 Task: Add Attachment from computer to Card Card0000000073 in Board Board0000000019 in Workspace WS0000000007 in Trello. Add Cover Green to Card Card0000000073 in Board Board0000000019 in Workspace WS0000000007 in Trello. Add "Move Card To …" Button titled Button0000000073 to "top" of the list "To Do" to Card Card0000000073 in Board Board0000000019 in Workspace WS0000000007 in Trello. Add Description DS0000000073 to Card Card0000000074 in Board Board0000000019 in Workspace WS0000000007 in Trello. Add Comment CM0000000073 to Card Card0000000074 in Board Board0000000019 in Workspace WS0000000007 in Trello
Action: Mouse moved to (328, 162)
Screenshot: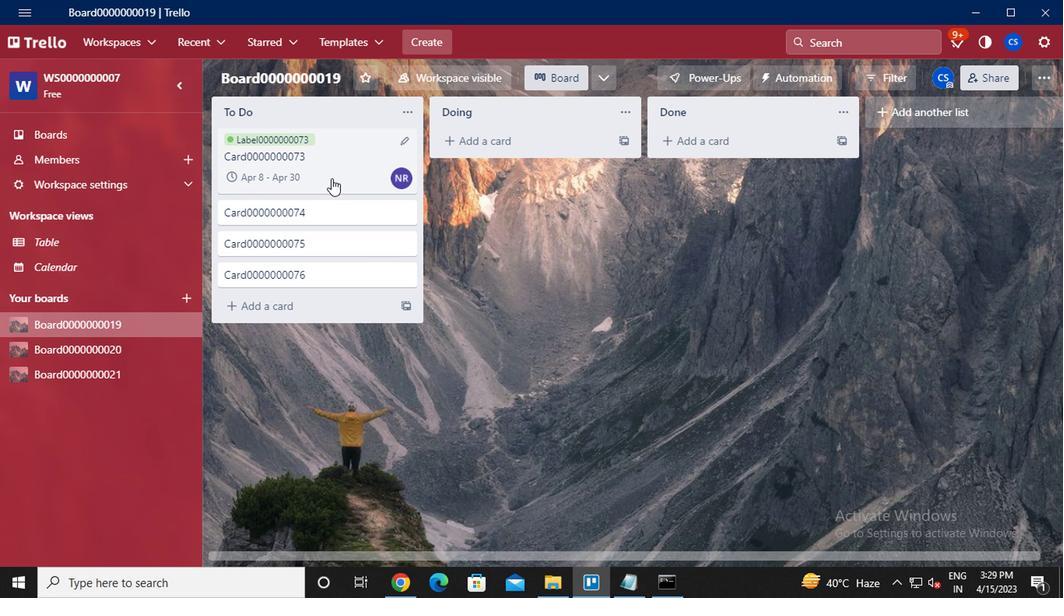 
Action: Mouse pressed left at (328, 162)
Screenshot: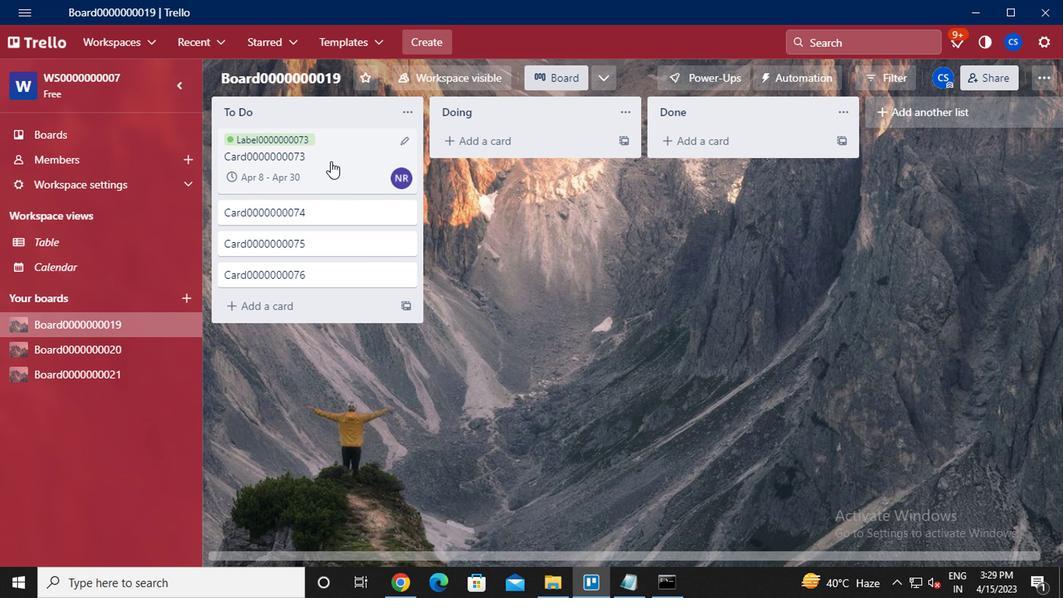 
Action: Mouse moved to (757, 270)
Screenshot: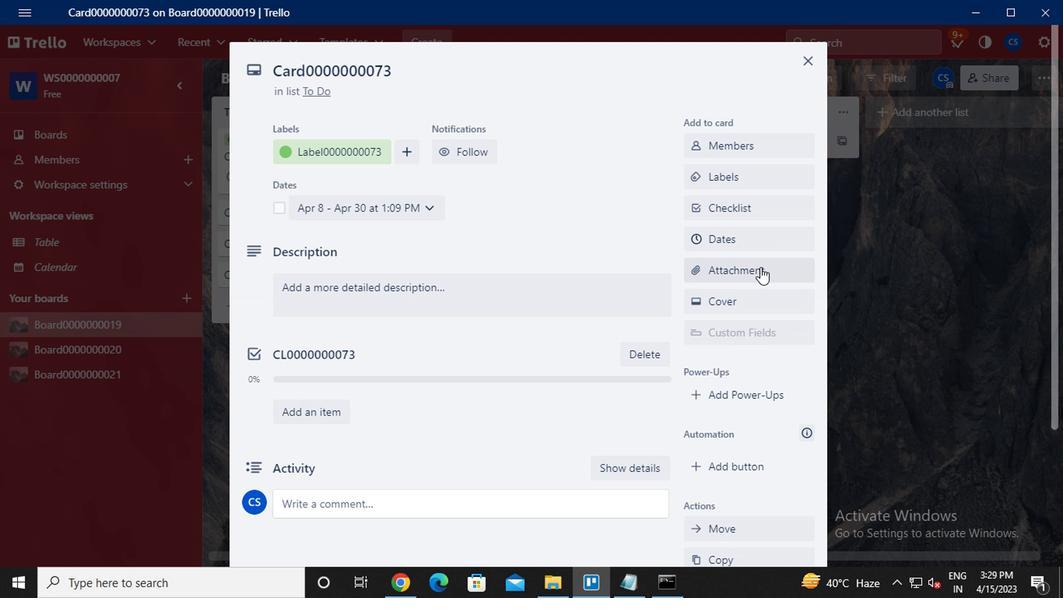 
Action: Mouse pressed left at (757, 270)
Screenshot: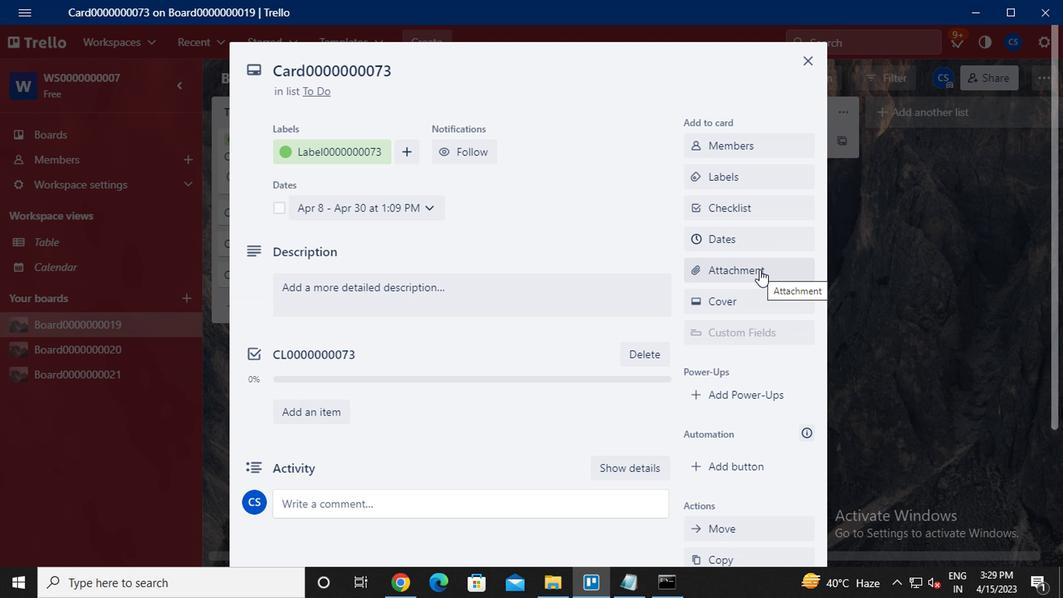 
Action: Mouse moved to (739, 139)
Screenshot: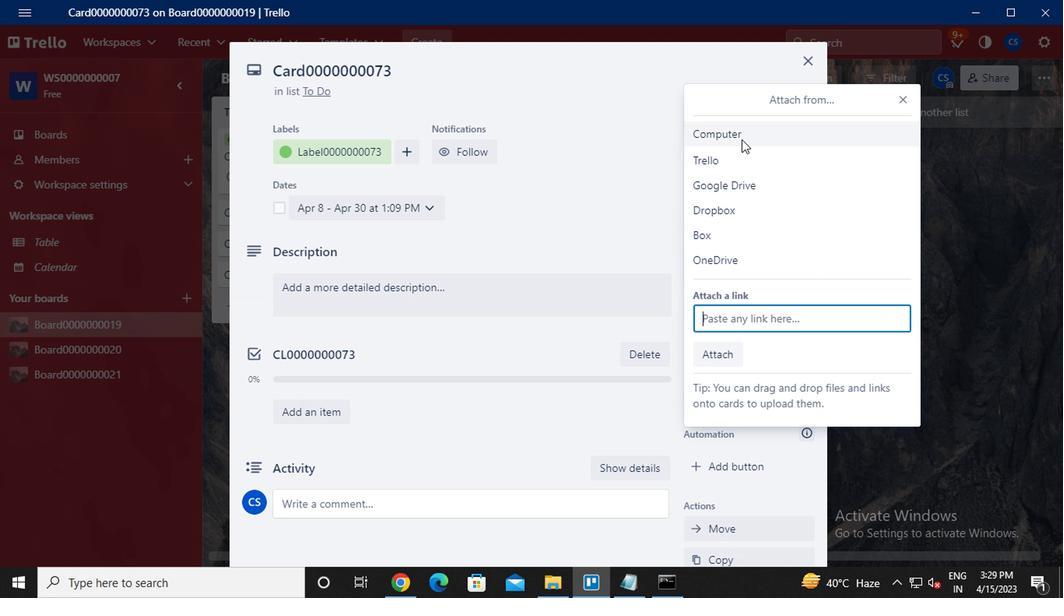 
Action: Mouse pressed left at (739, 139)
Screenshot: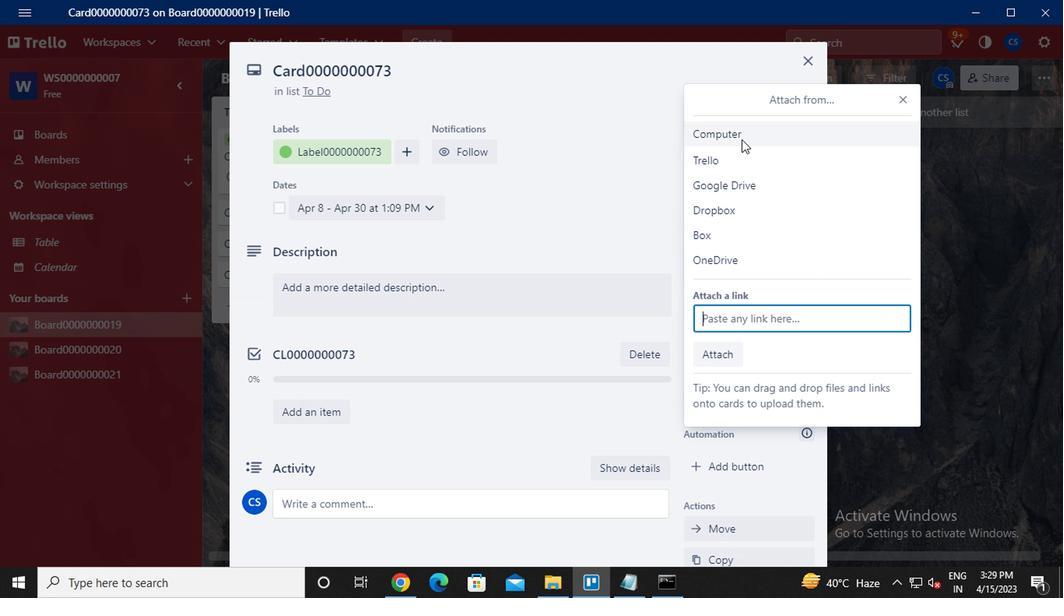 
Action: Mouse moved to (249, 171)
Screenshot: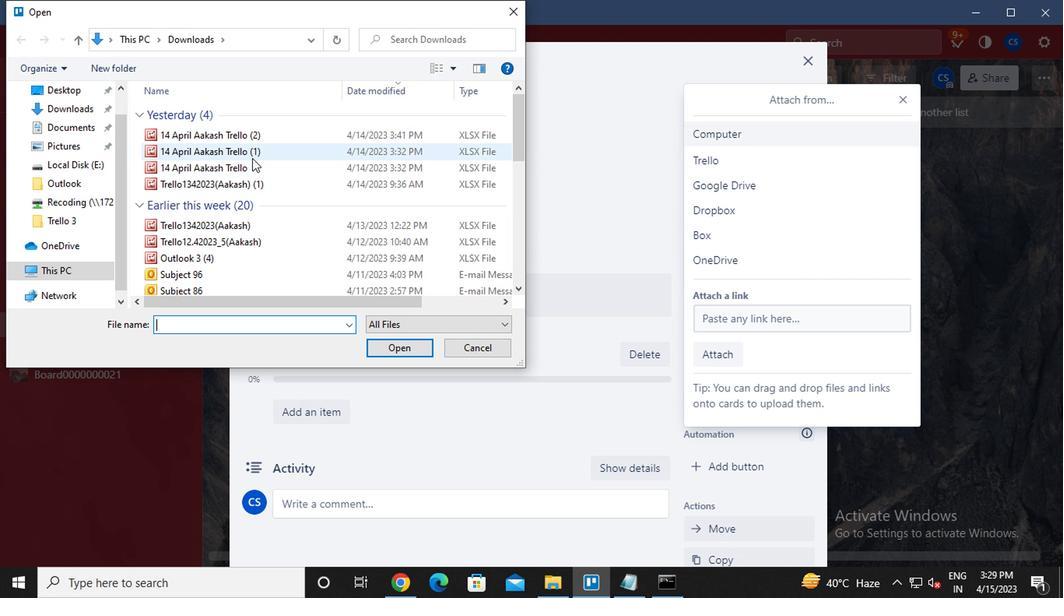 
Action: Mouse pressed left at (249, 171)
Screenshot: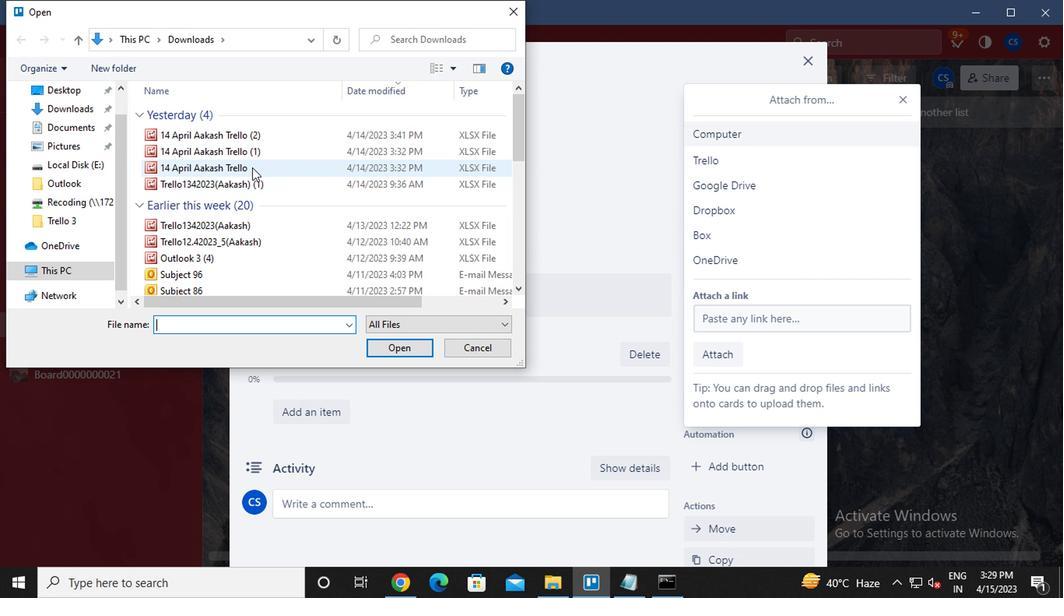 
Action: Mouse pressed left at (249, 171)
Screenshot: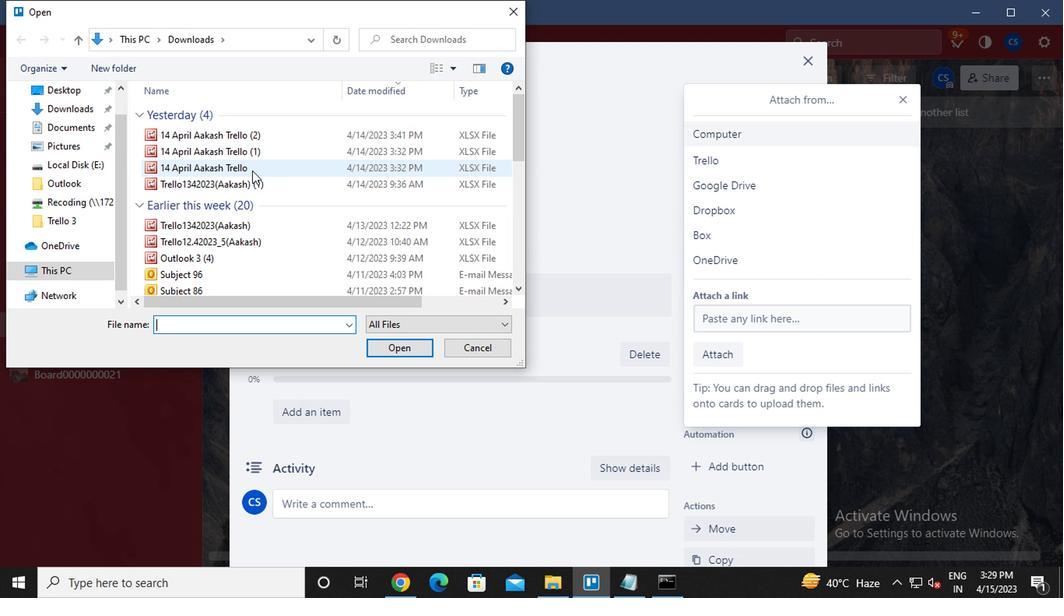 
Action: Mouse moved to (738, 299)
Screenshot: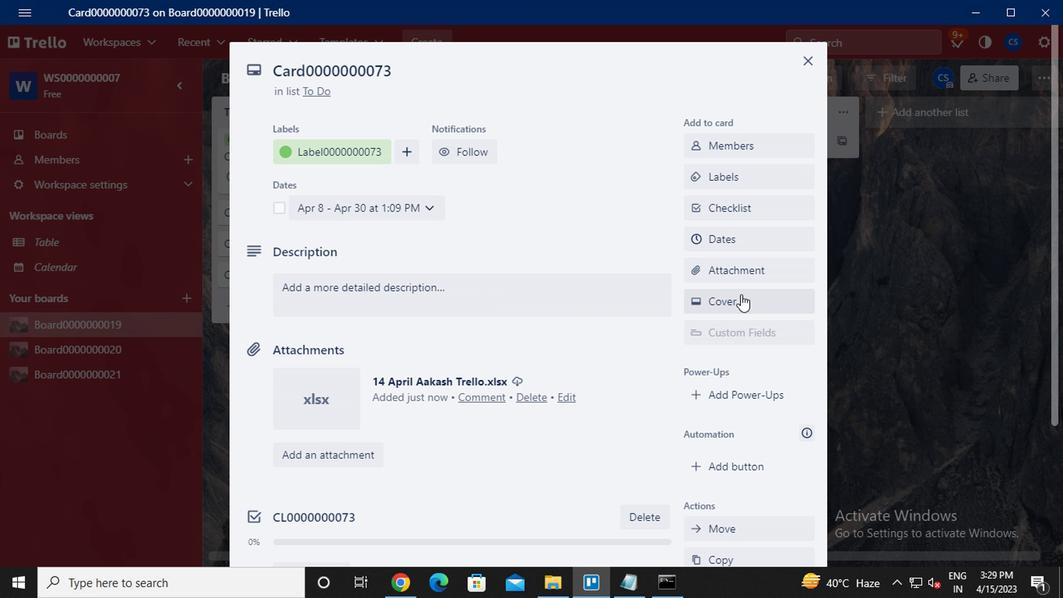 
Action: Mouse pressed left at (738, 299)
Screenshot: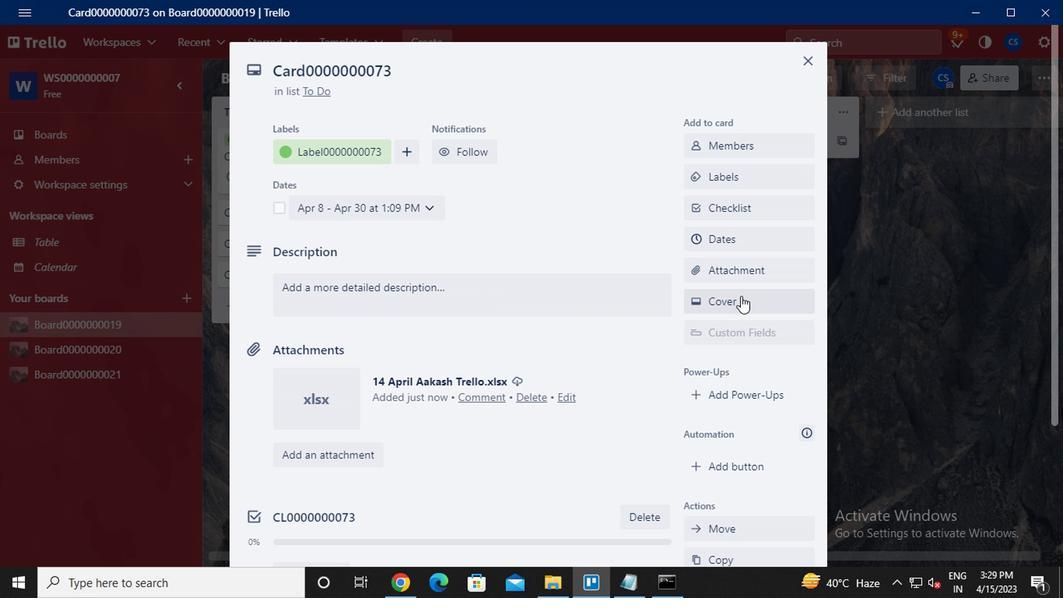 
Action: Mouse moved to (699, 251)
Screenshot: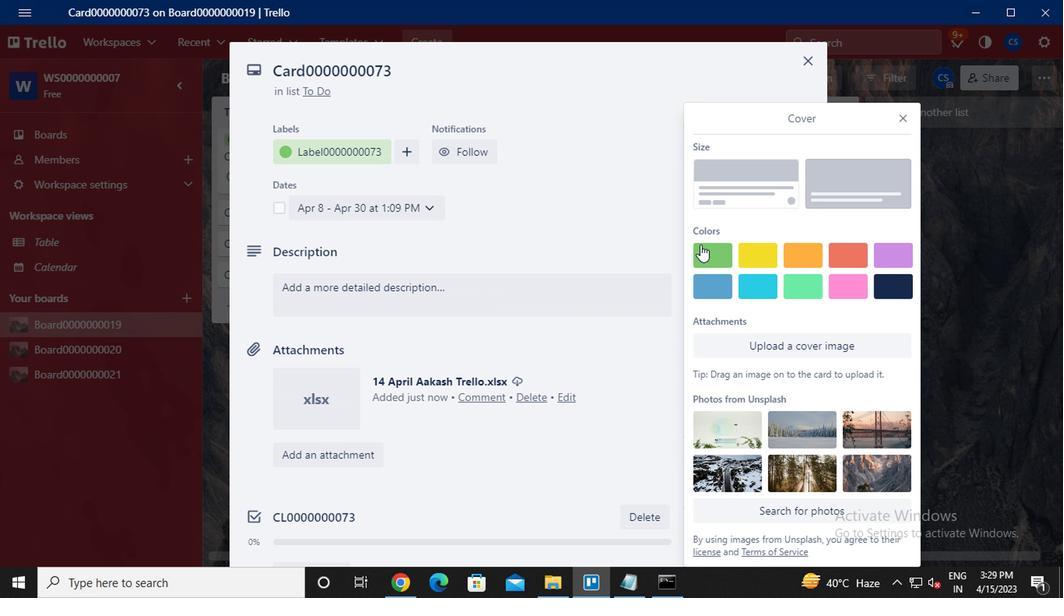 
Action: Mouse pressed left at (699, 251)
Screenshot: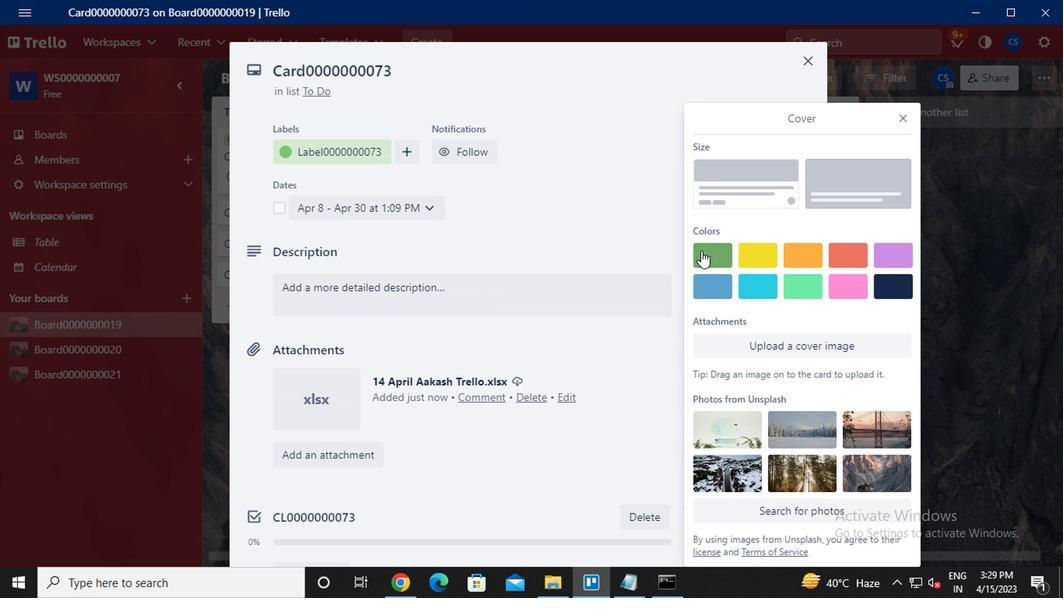
Action: Mouse moved to (899, 90)
Screenshot: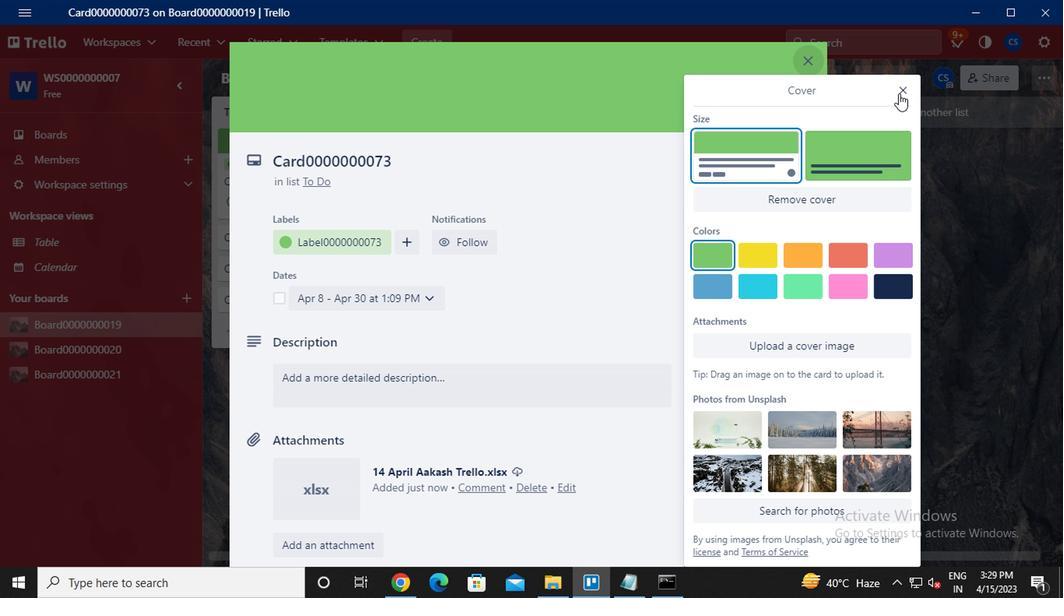 
Action: Mouse pressed left at (899, 90)
Screenshot: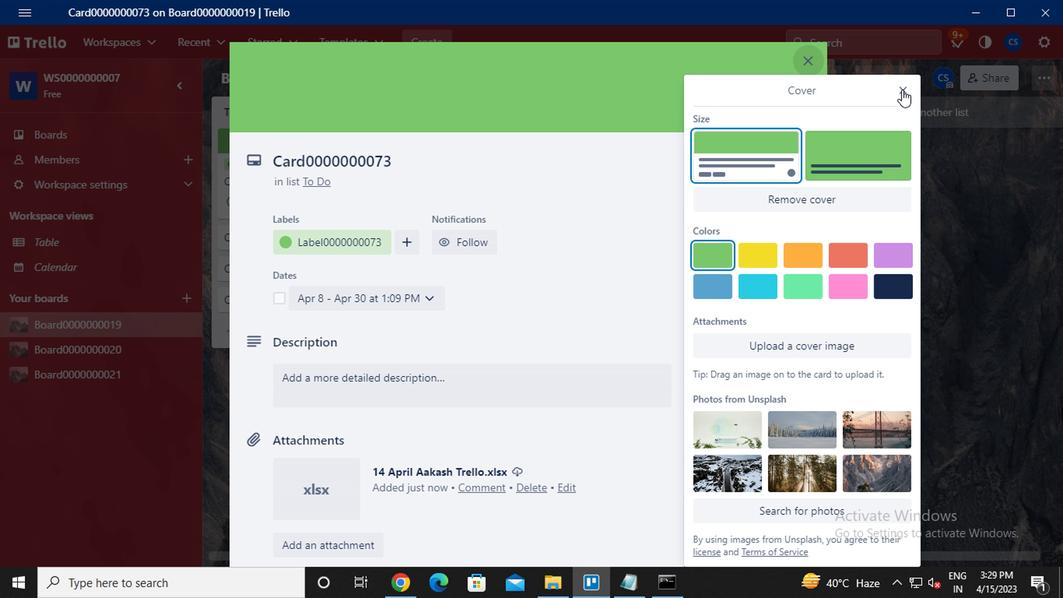 
Action: Mouse moved to (763, 194)
Screenshot: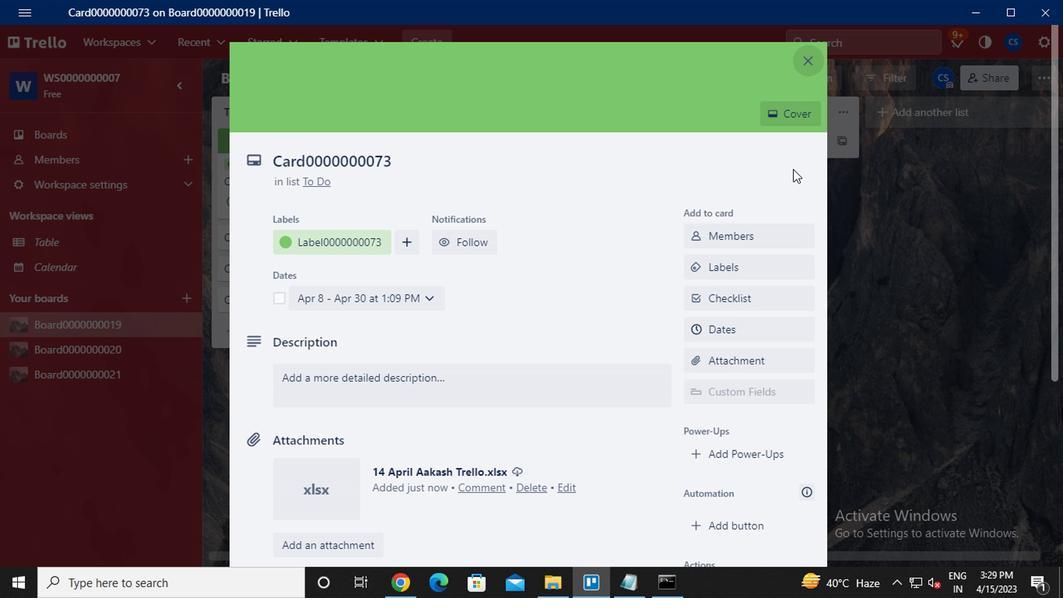 
Action: Mouse scrolled (763, 193) with delta (0, -1)
Screenshot: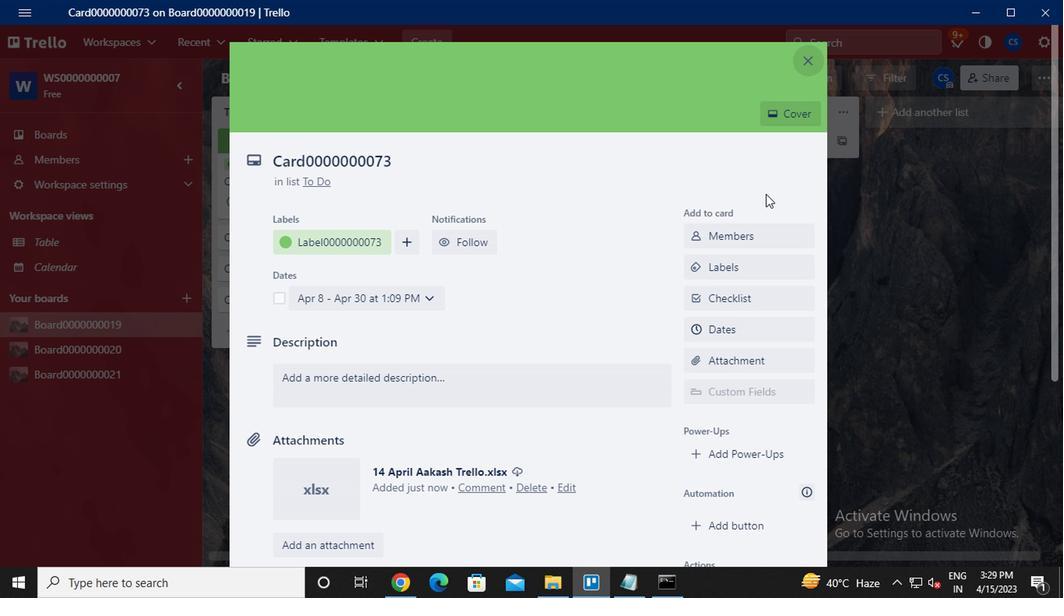 
Action: Mouse scrolled (763, 193) with delta (0, -1)
Screenshot: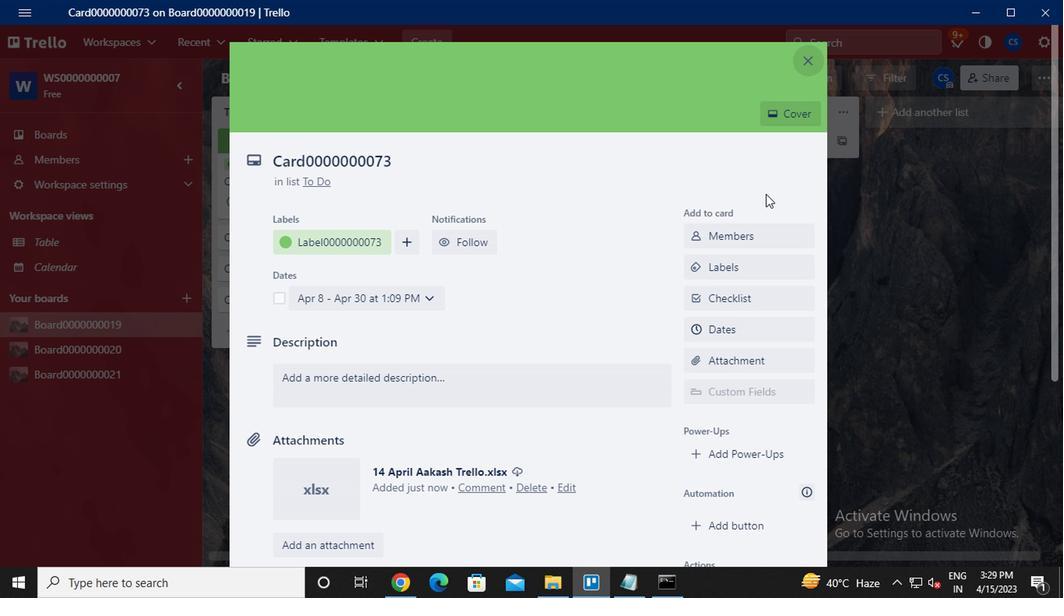 
Action: Mouse scrolled (763, 193) with delta (0, -1)
Screenshot: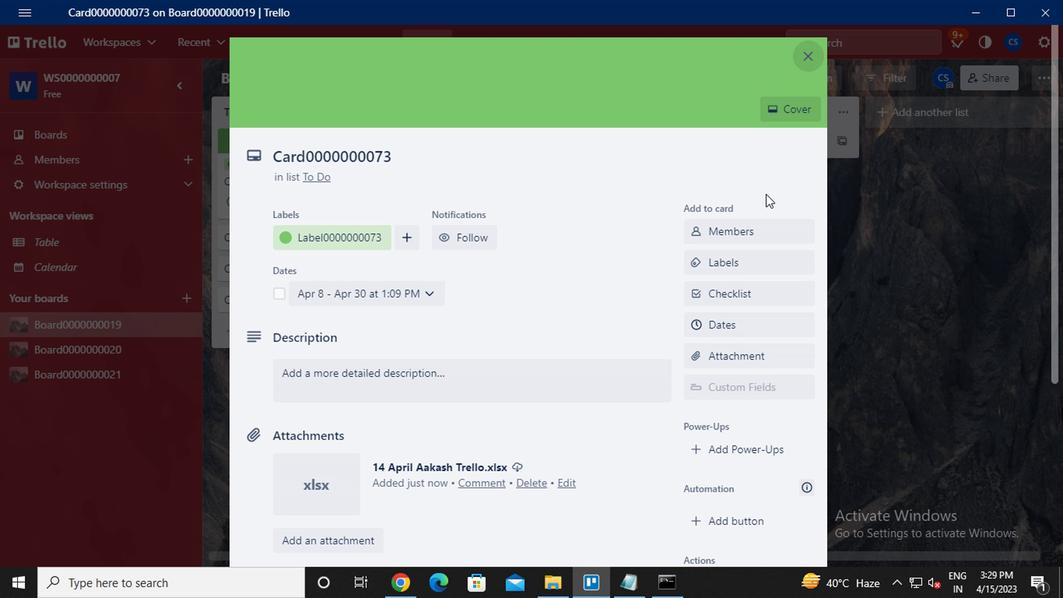 
Action: Mouse scrolled (763, 193) with delta (0, -1)
Screenshot: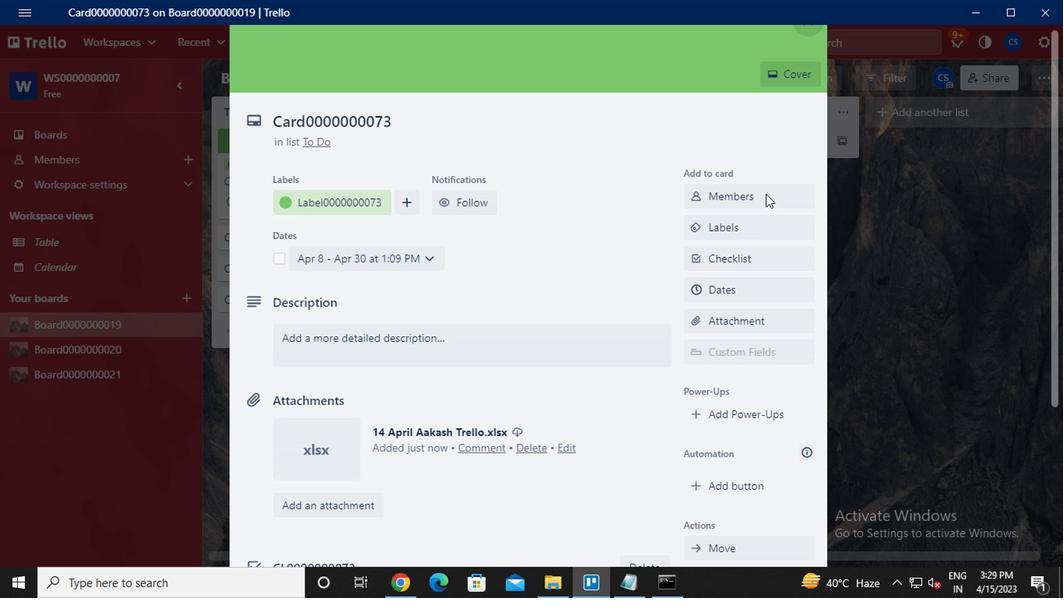 
Action: Mouse moved to (716, 239)
Screenshot: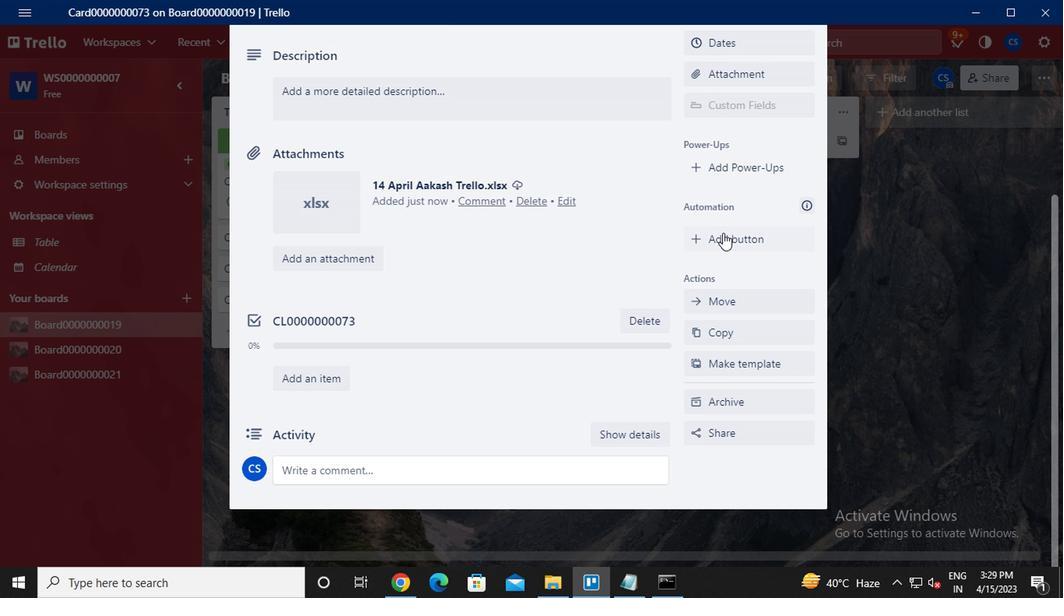 
Action: Mouse pressed left at (716, 239)
Screenshot: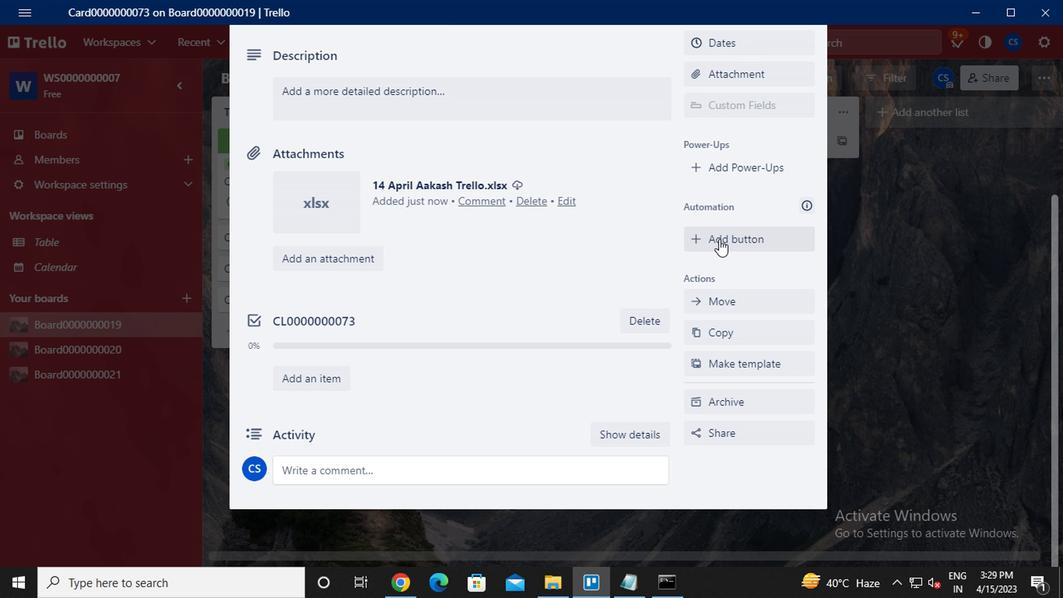 
Action: Mouse moved to (757, 149)
Screenshot: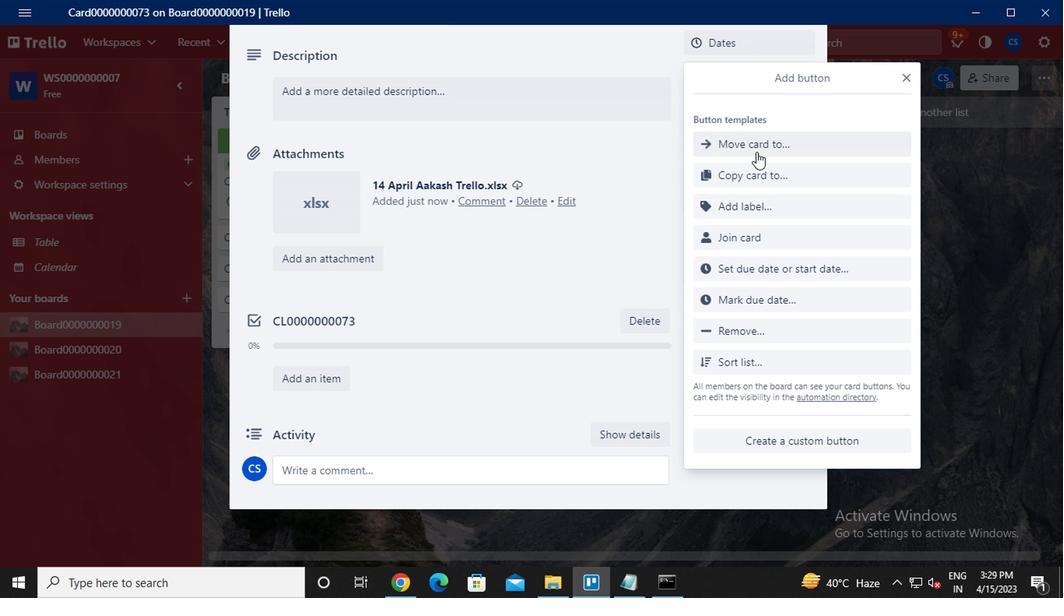 
Action: Mouse pressed left at (757, 149)
Screenshot: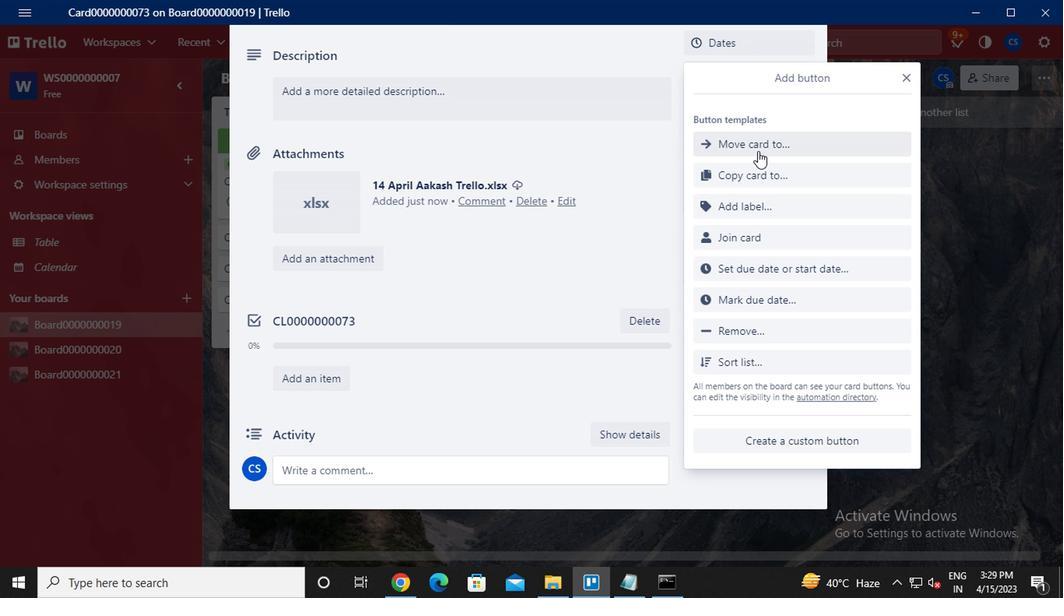 
Action: Mouse moved to (758, 156)
Screenshot: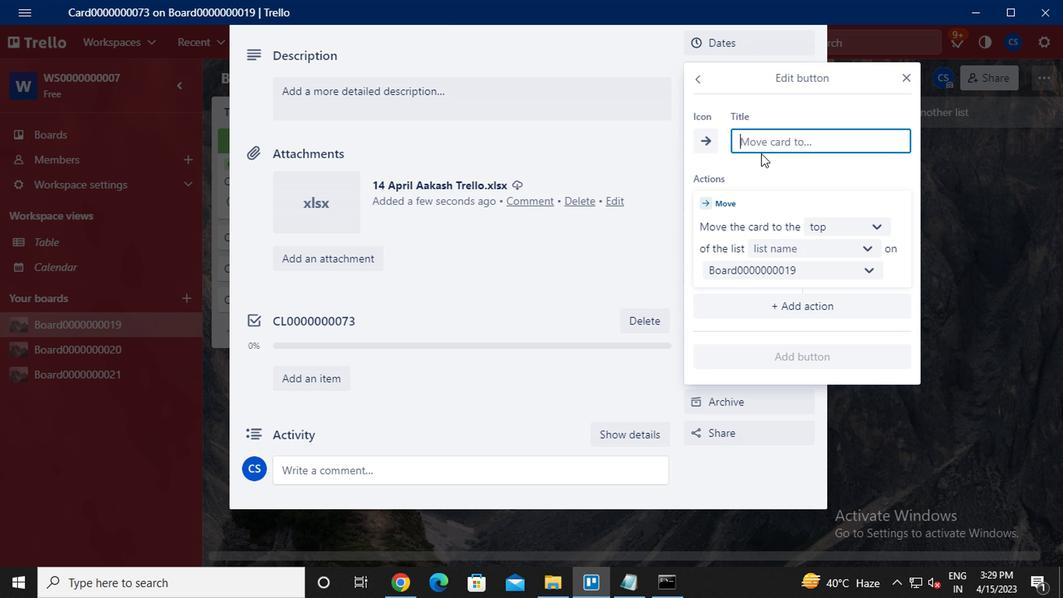 
Action: Key pressed <Key.caps_lock><Key.caps_lock>b<Key.caps_lock>utton0000000073
Screenshot: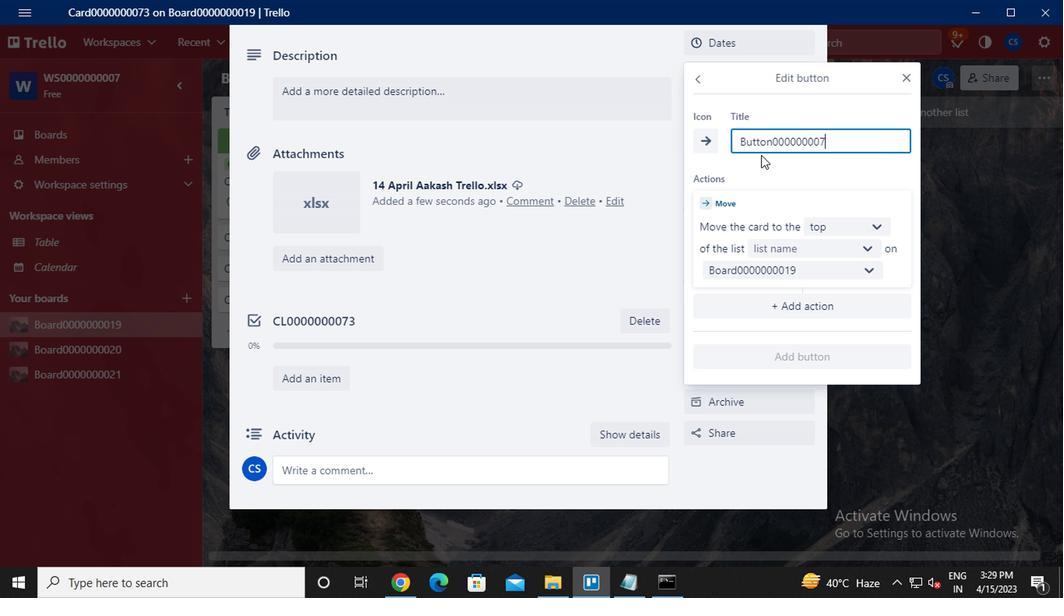 
Action: Mouse moved to (822, 248)
Screenshot: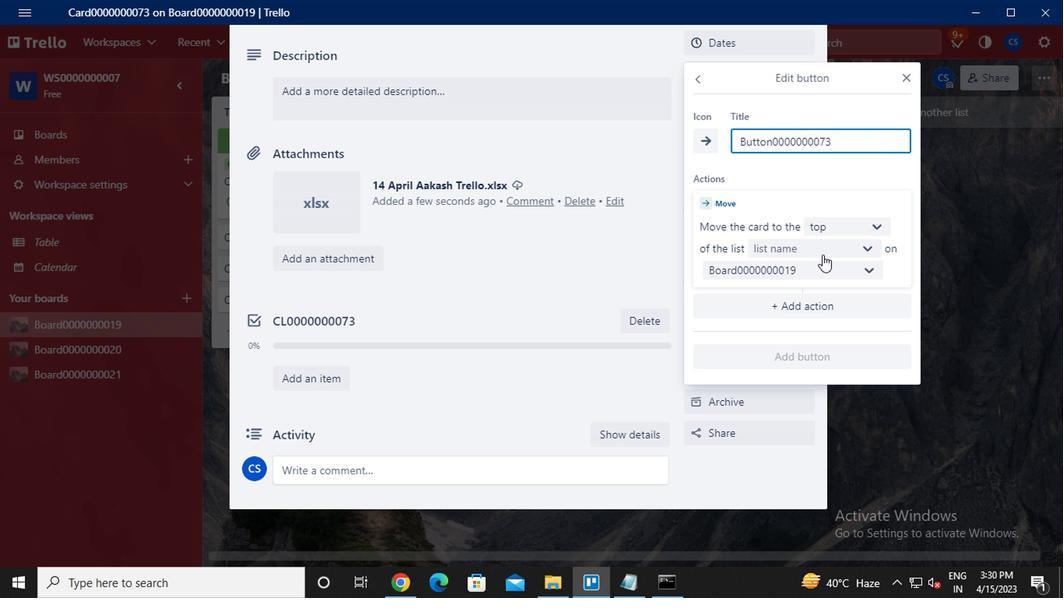 
Action: Mouse pressed left at (822, 248)
Screenshot: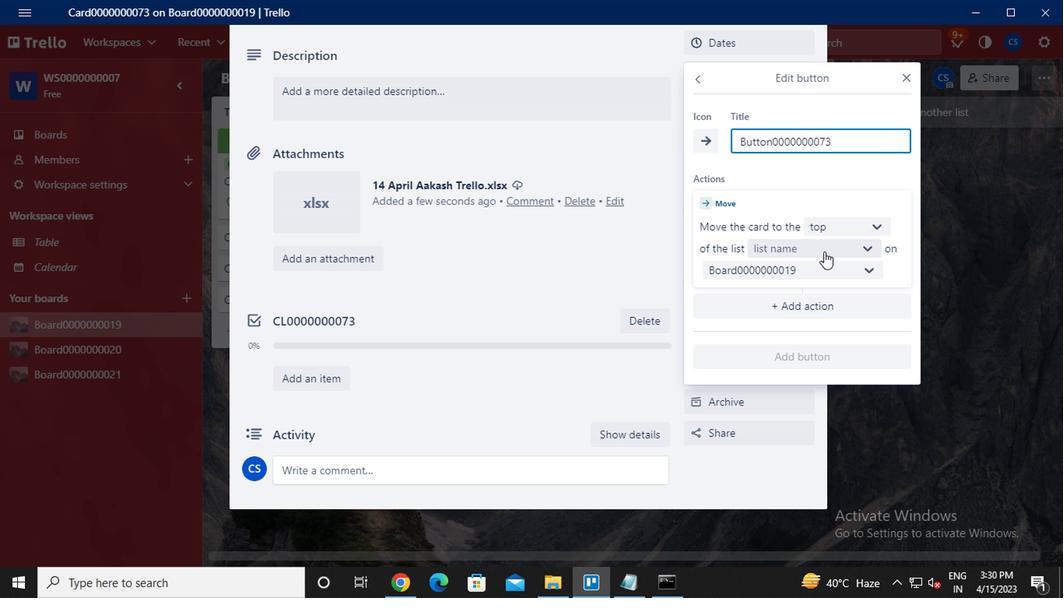 
Action: Mouse moved to (793, 281)
Screenshot: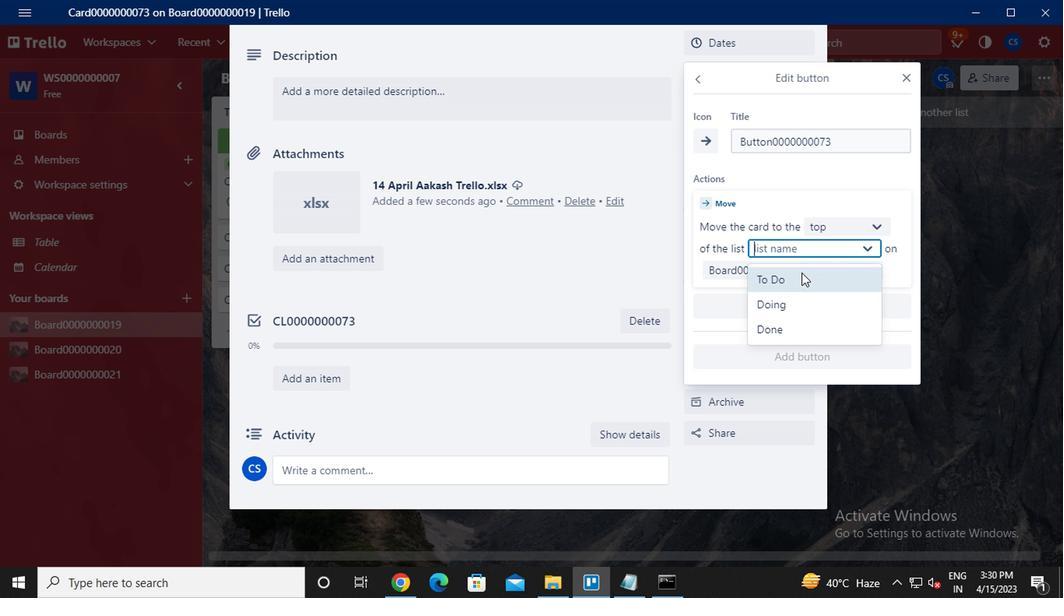 
Action: Mouse pressed left at (793, 281)
Screenshot: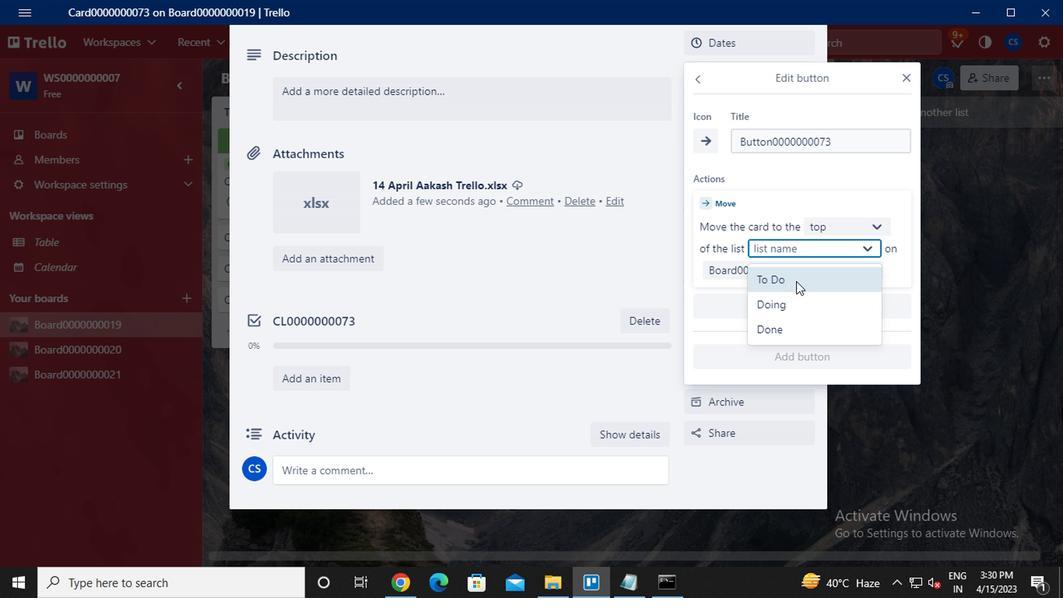 
Action: Mouse moved to (774, 352)
Screenshot: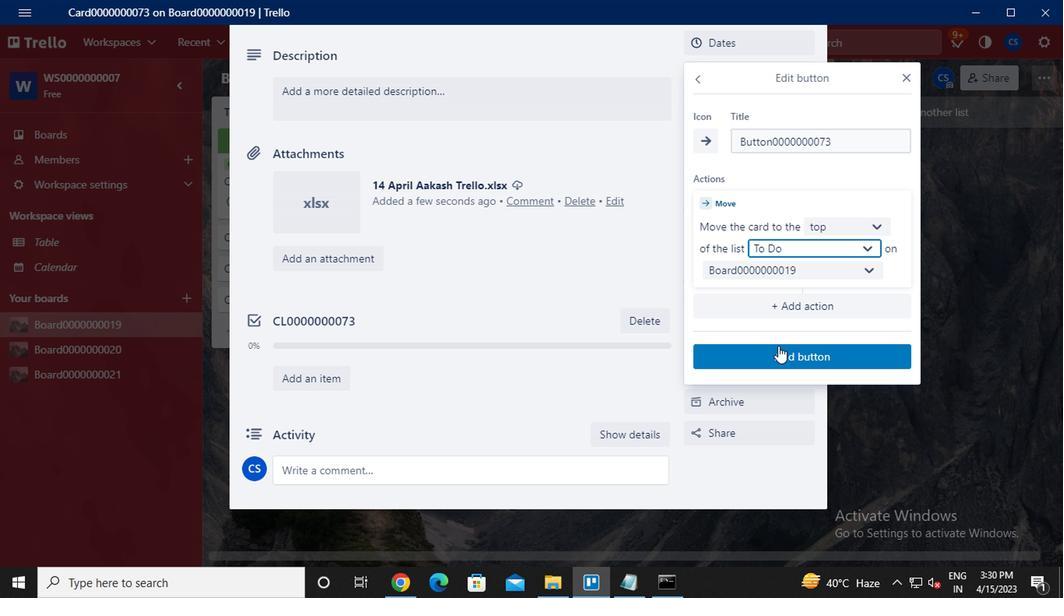 
Action: Mouse pressed left at (774, 352)
Screenshot: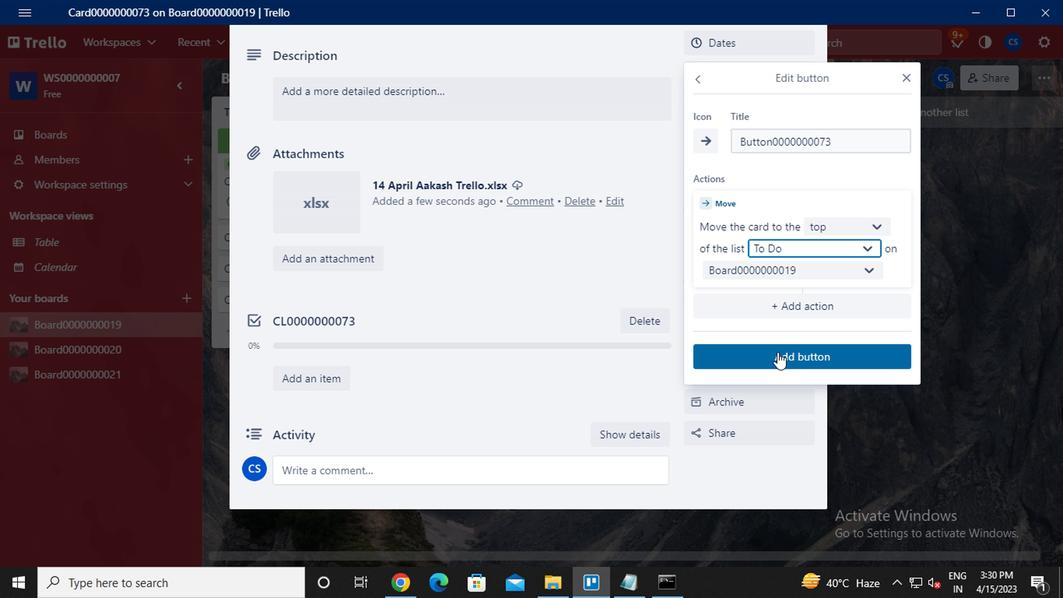 
Action: Mouse moved to (454, 139)
Screenshot: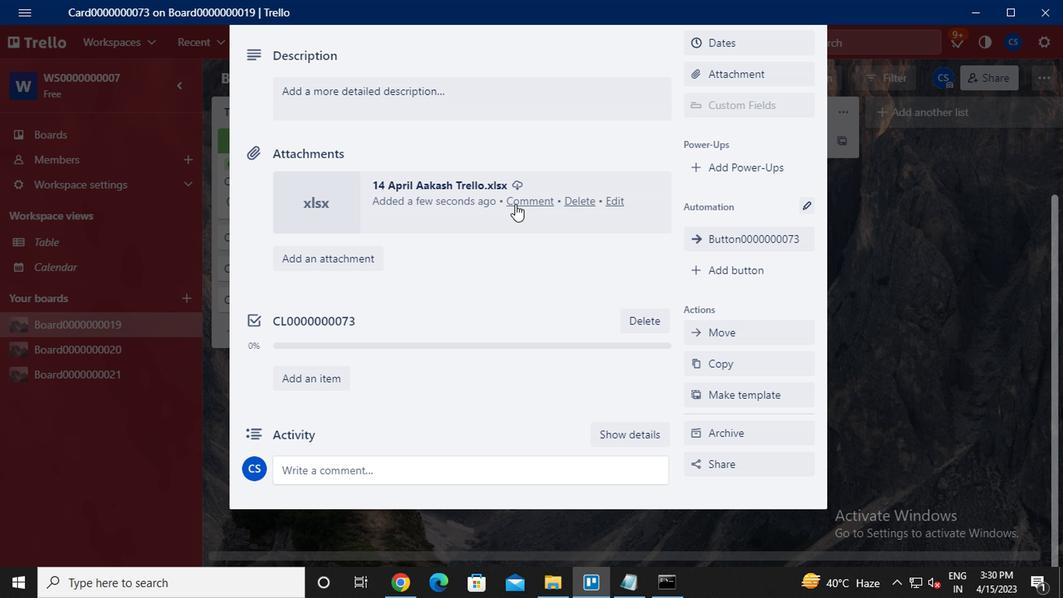 
Action: Mouse scrolled (454, 140) with delta (0, 1)
Screenshot: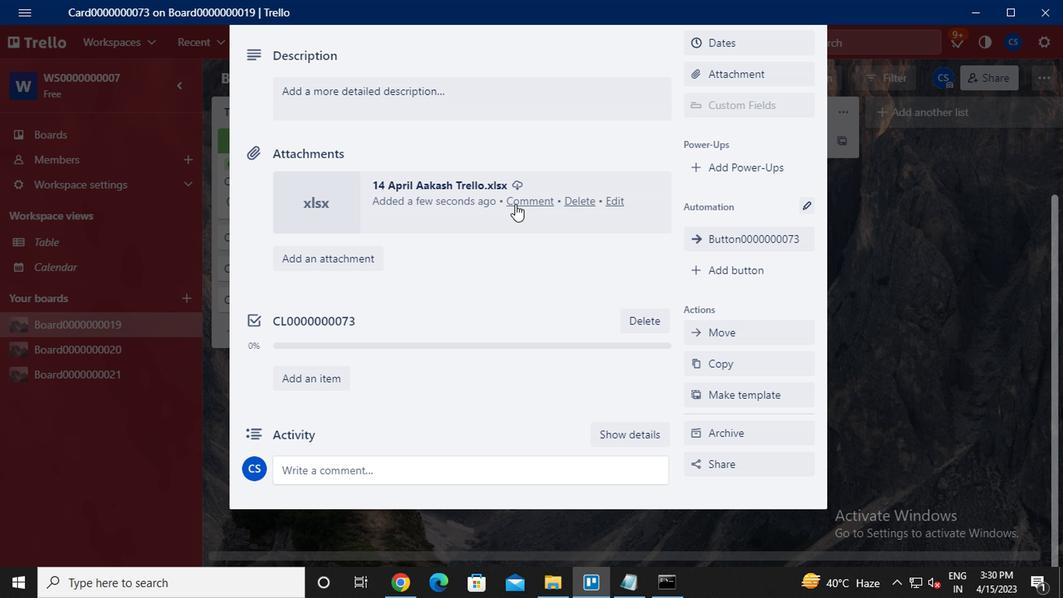 
Action: Mouse moved to (452, 135)
Screenshot: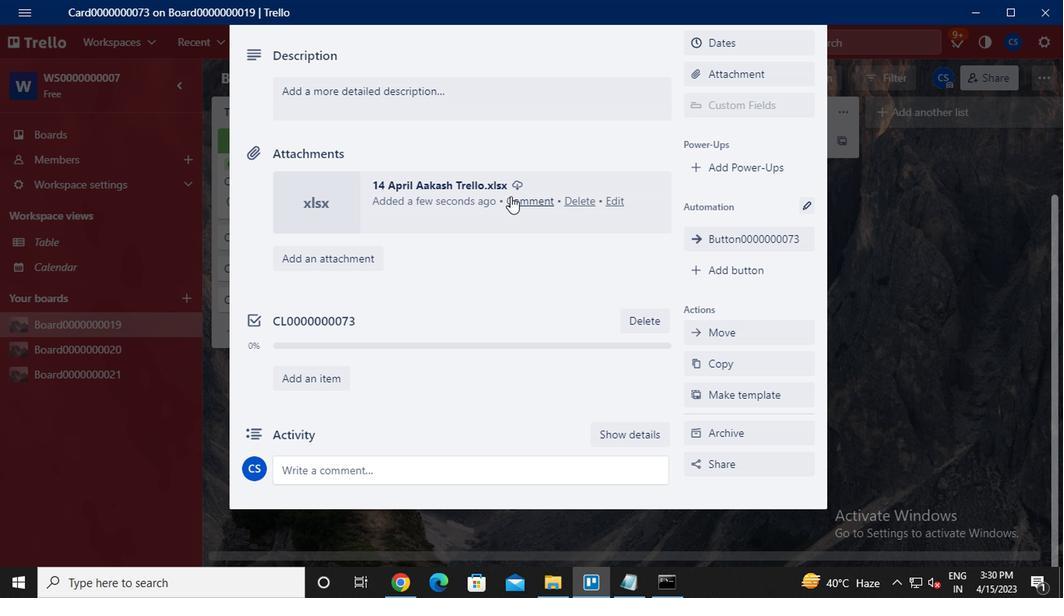 
Action: Mouse scrolled (452, 135) with delta (0, 0)
Screenshot: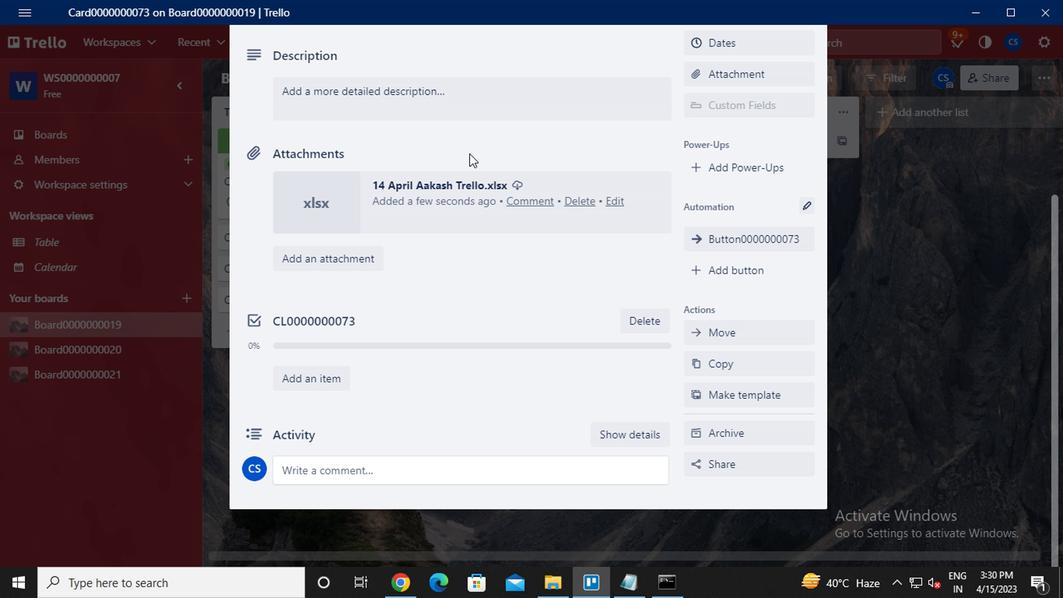 
Action: Mouse moved to (384, 240)
Screenshot: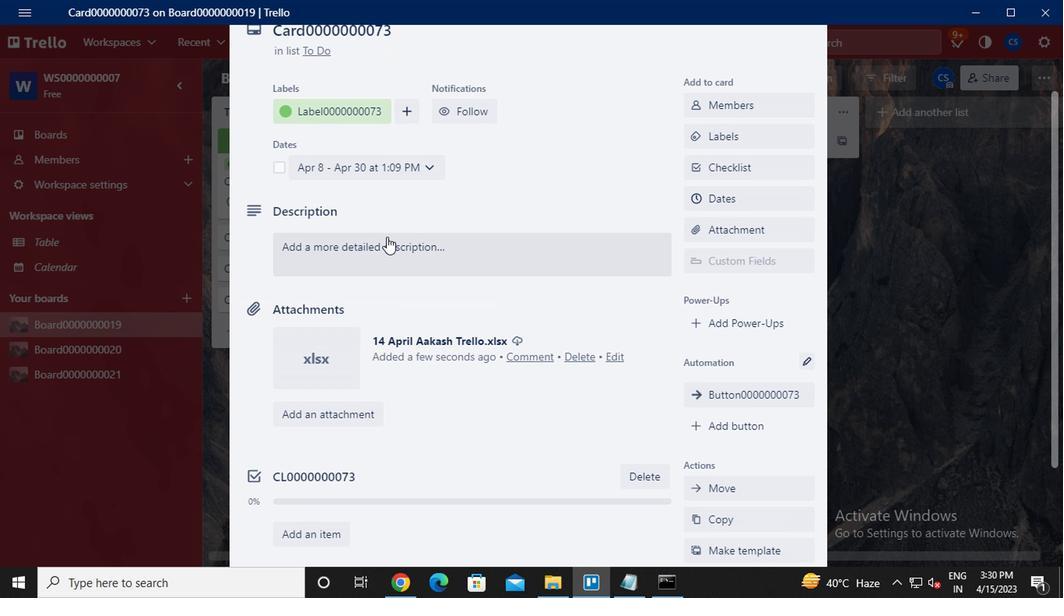 
Action: Mouse pressed left at (384, 240)
Screenshot: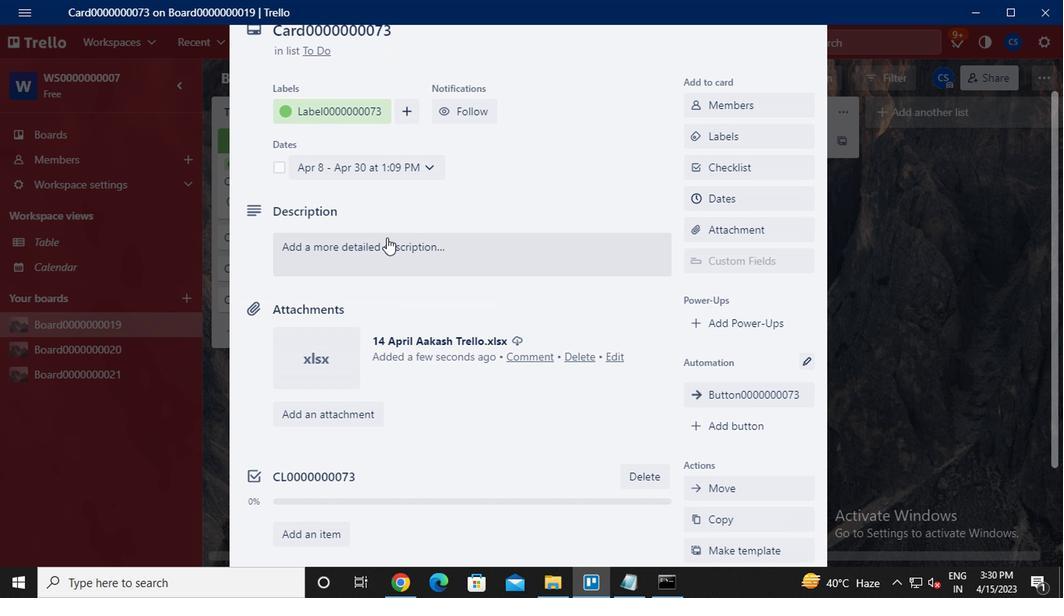 
Action: Key pressed <Key.caps_lock>ds0000000073
Screenshot: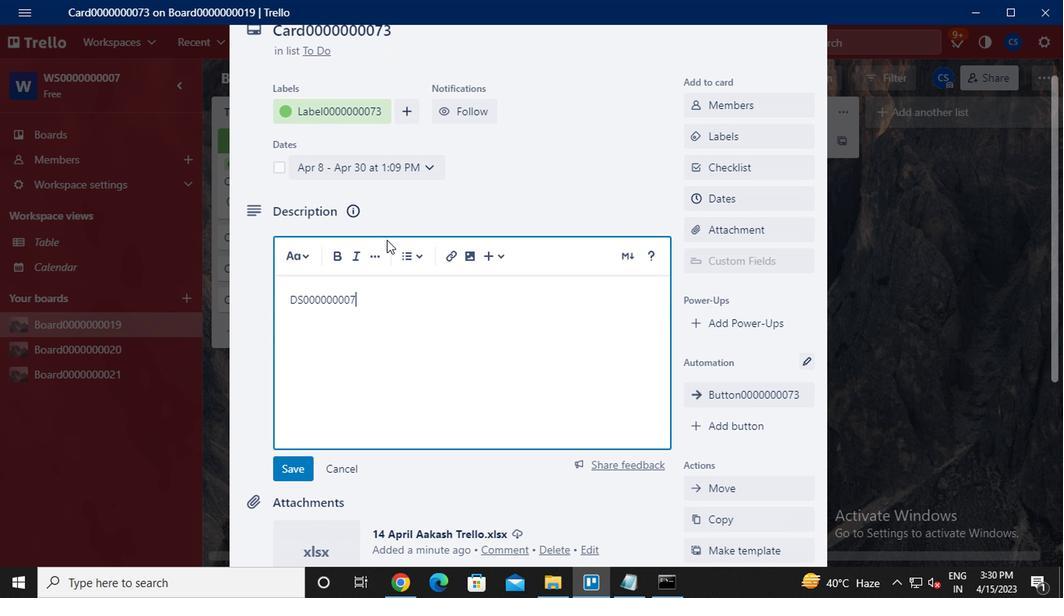 
Action: Mouse moved to (291, 473)
Screenshot: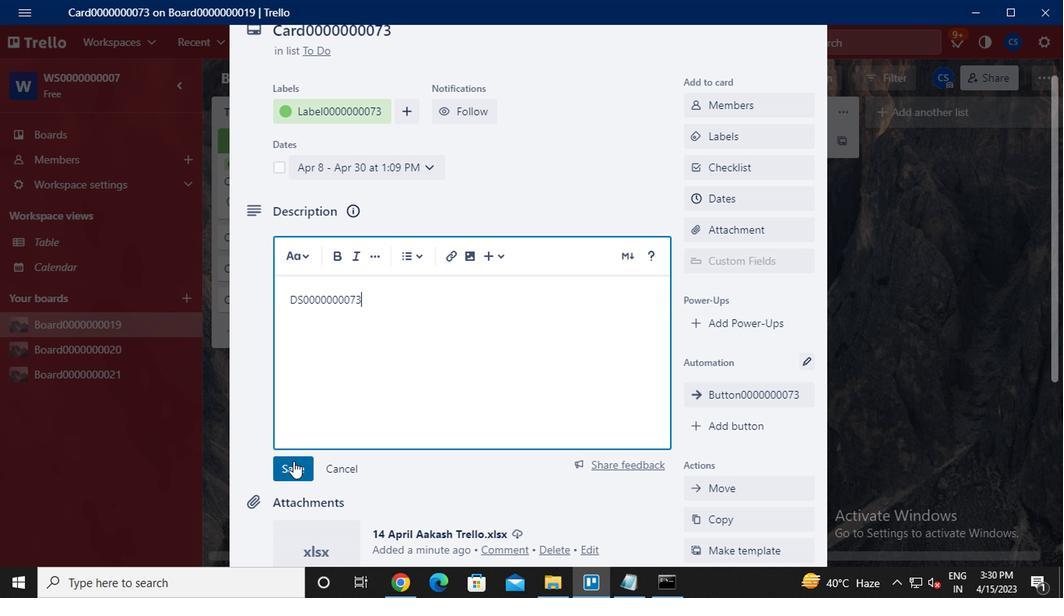 
Action: Mouse pressed left at (291, 473)
Screenshot: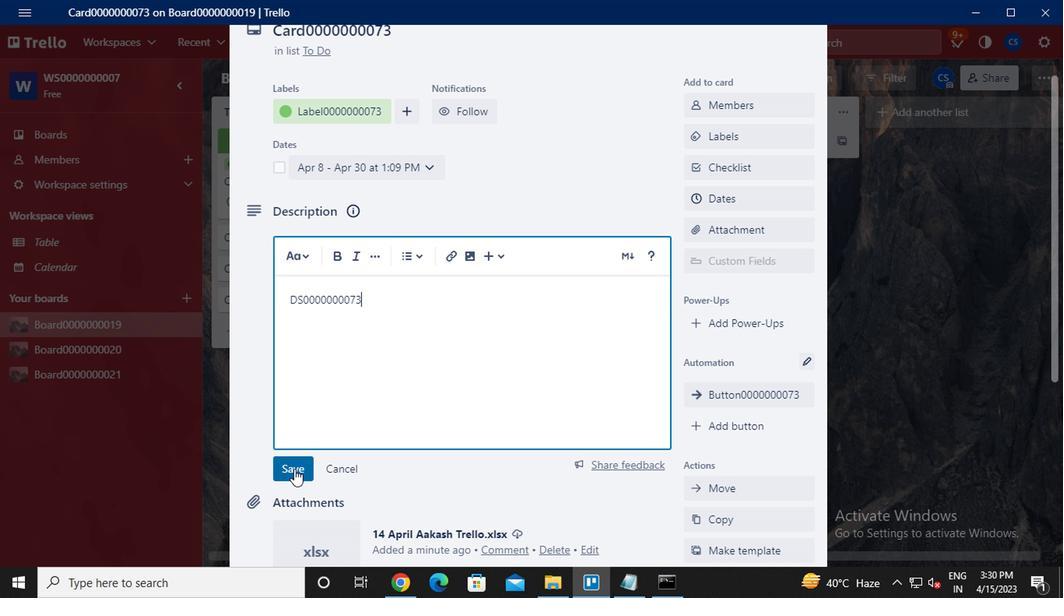 
Action: Mouse moved to (470, 424)
Screenshot: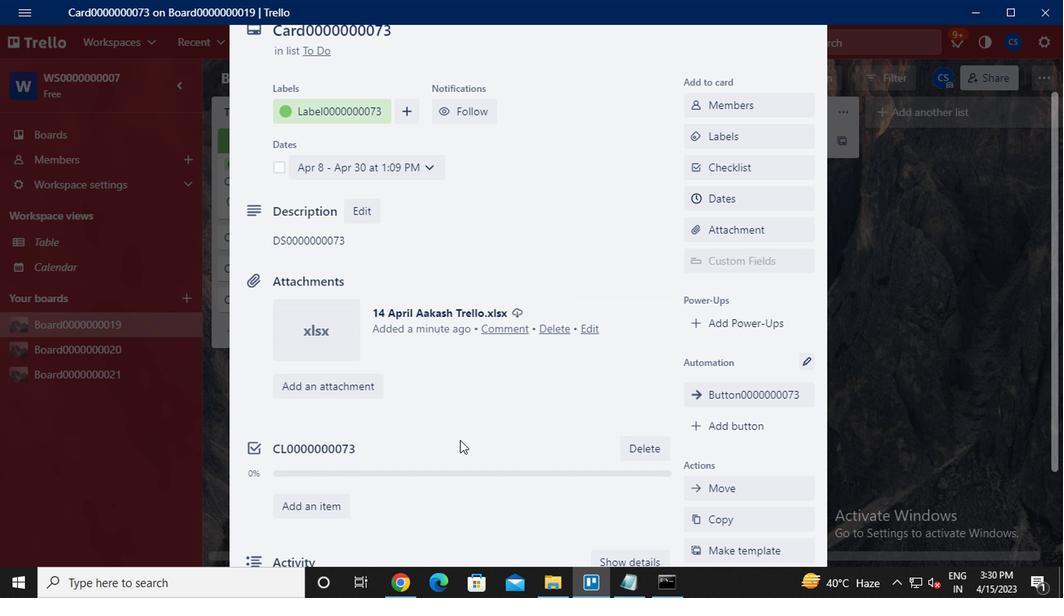 
Action: Mouse scrolled (470, 423) with delta (0, -1)
Screenshot: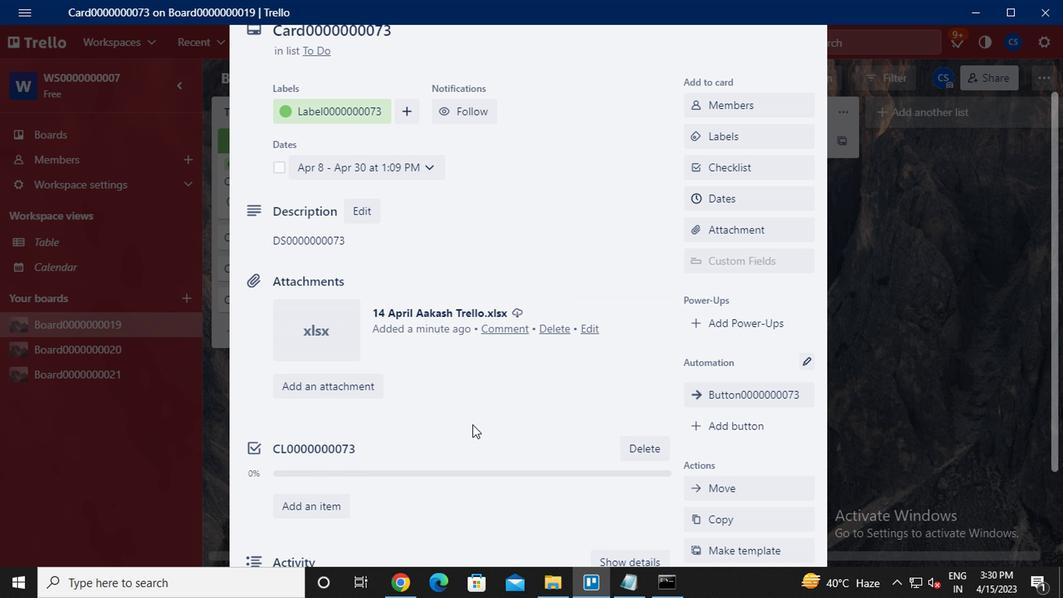 
Action: Mouse scrolled (470, 423) with delta (0, -1)
Screenshot: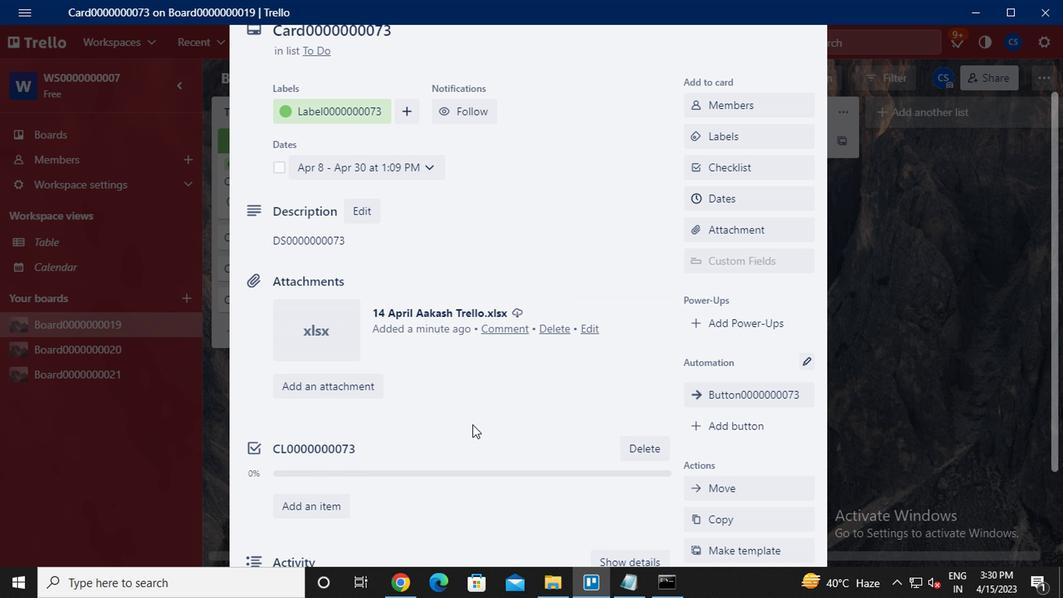 
Action: Mouse scrolled (470, 423) with delta (0, -1)
Screenshot: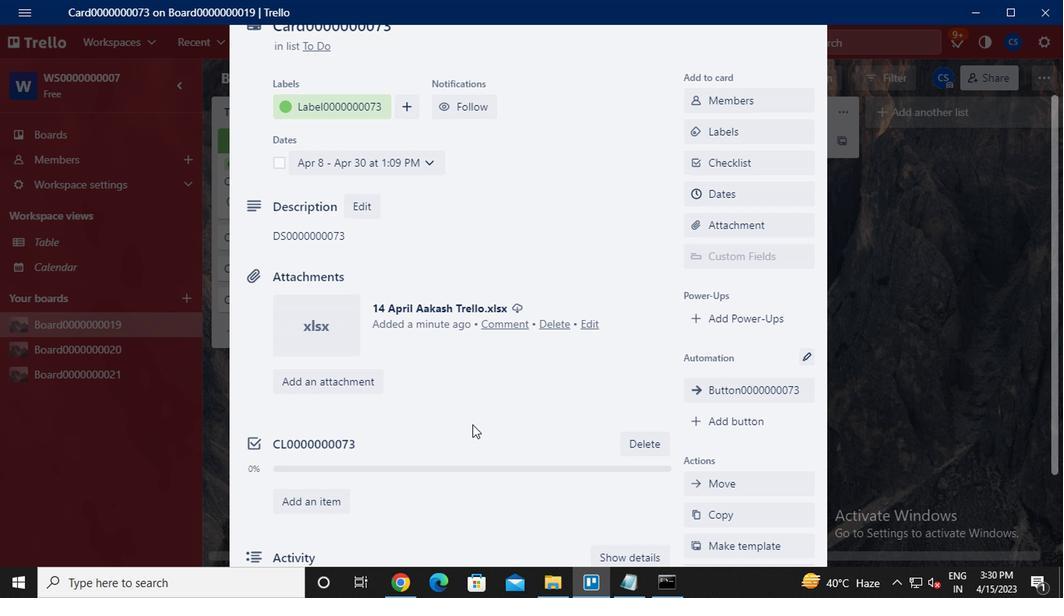 
Action: Mouse scrolled (470, 423) with delta (0, -1)
Screenshot: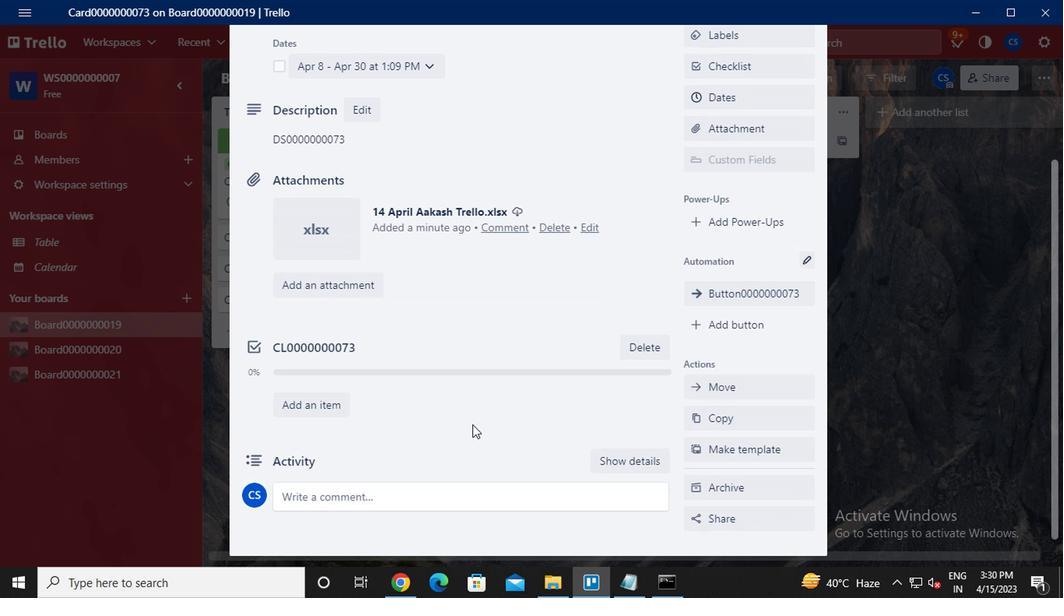 
Action: Mouse scrolled (470, 423) with delta (0, -1)
Screenshot: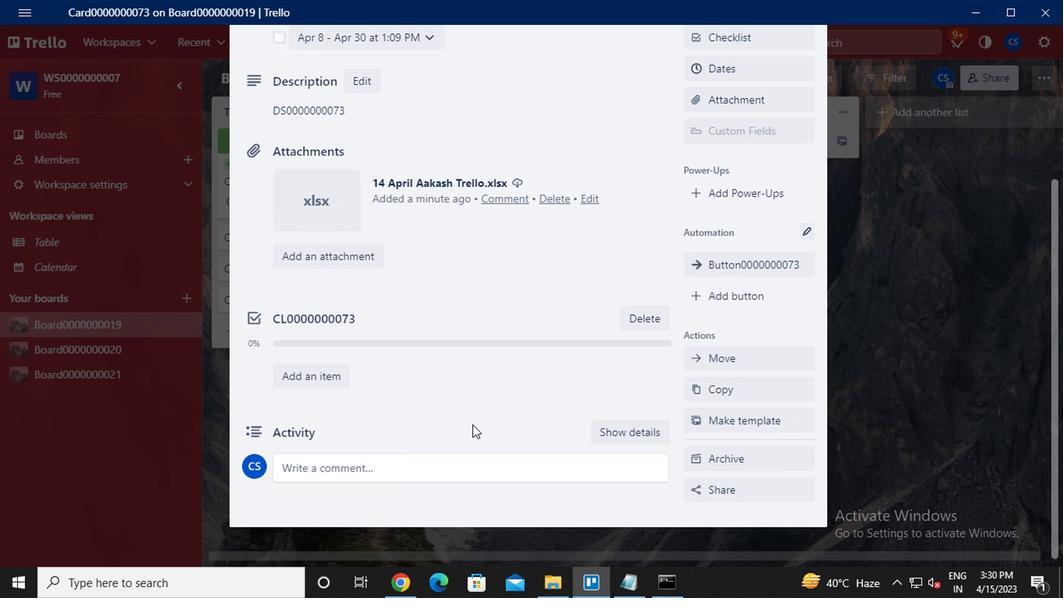 
Action: Mouse moved to (407, 448)
Screenshot: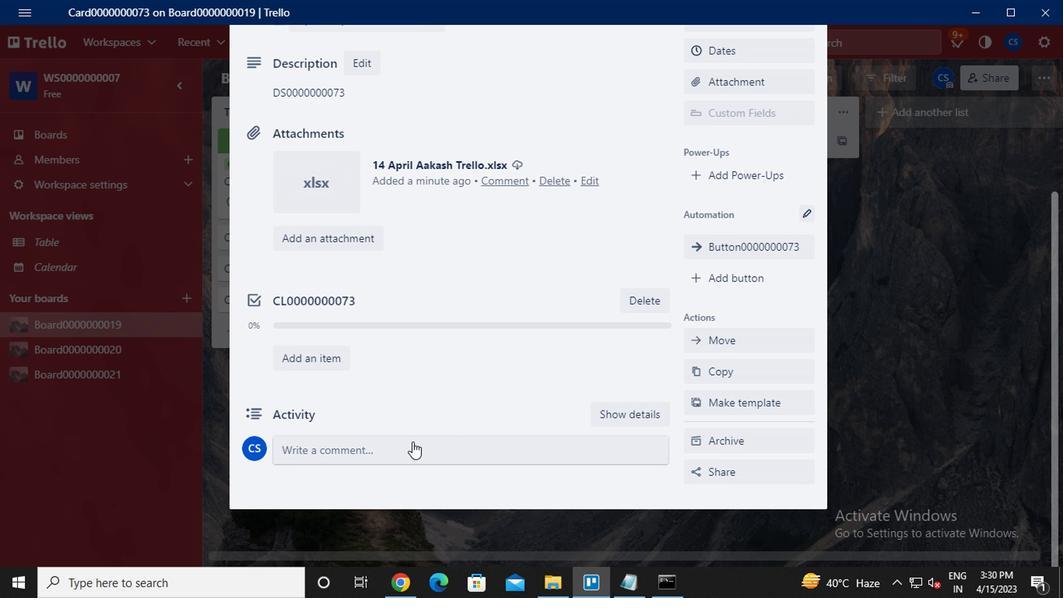 
Action: Mouse pressed left at (407, 448)
Screenshot: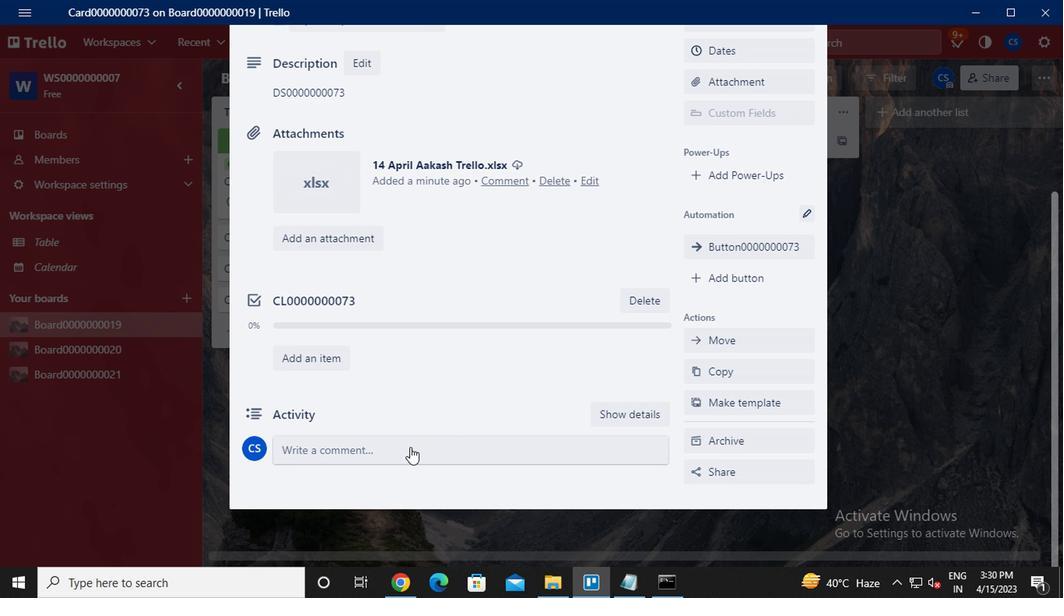 
Action: Key pressed cm0000000073
Screenshot: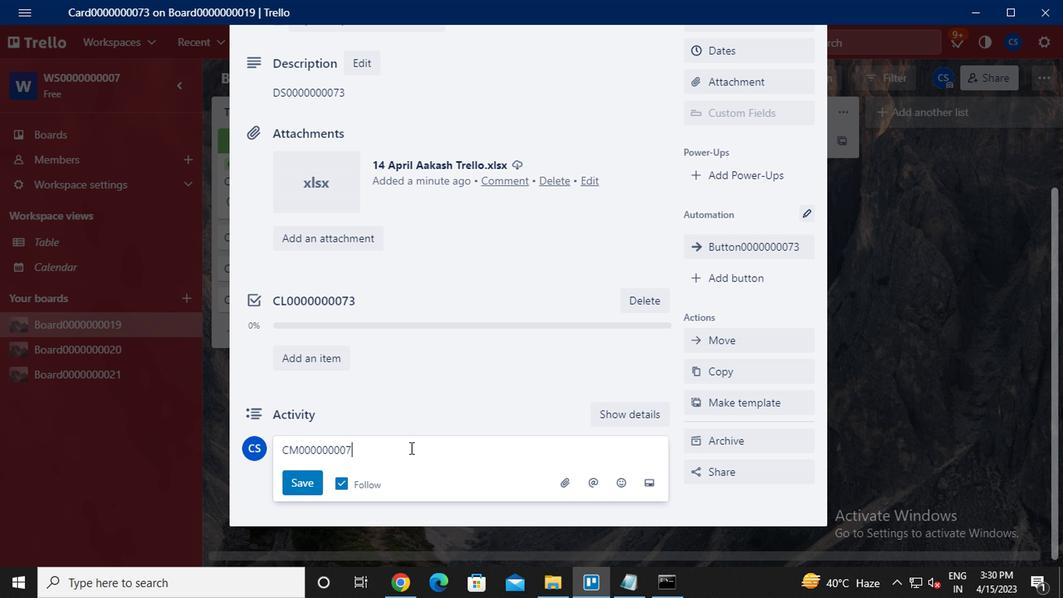 
Action: Mouse moved to (311, 479)
Screenshot: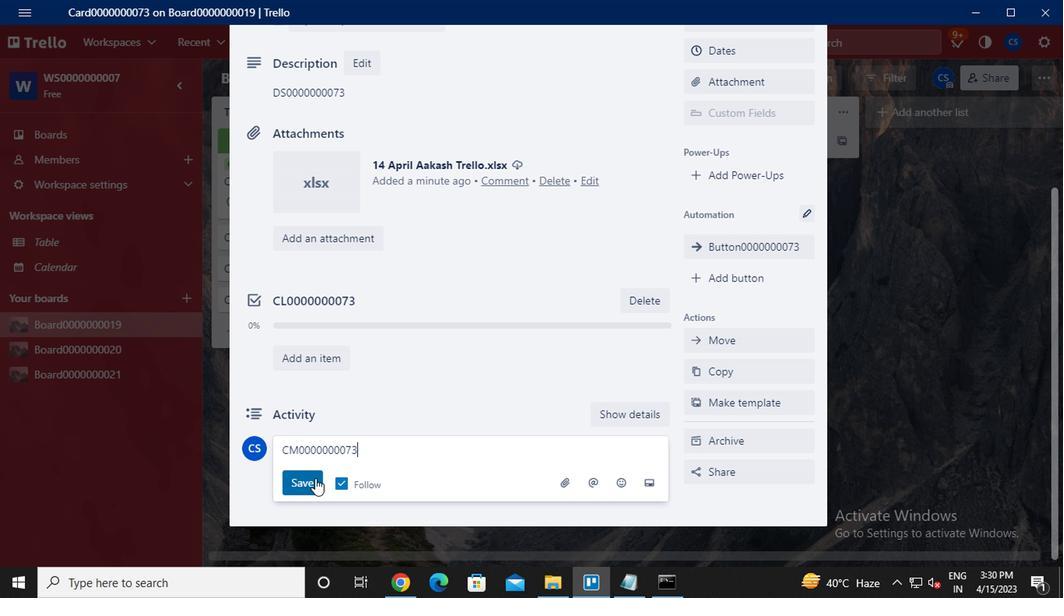 
Action: Mouse pressed left at (311, 479)
Screenshot: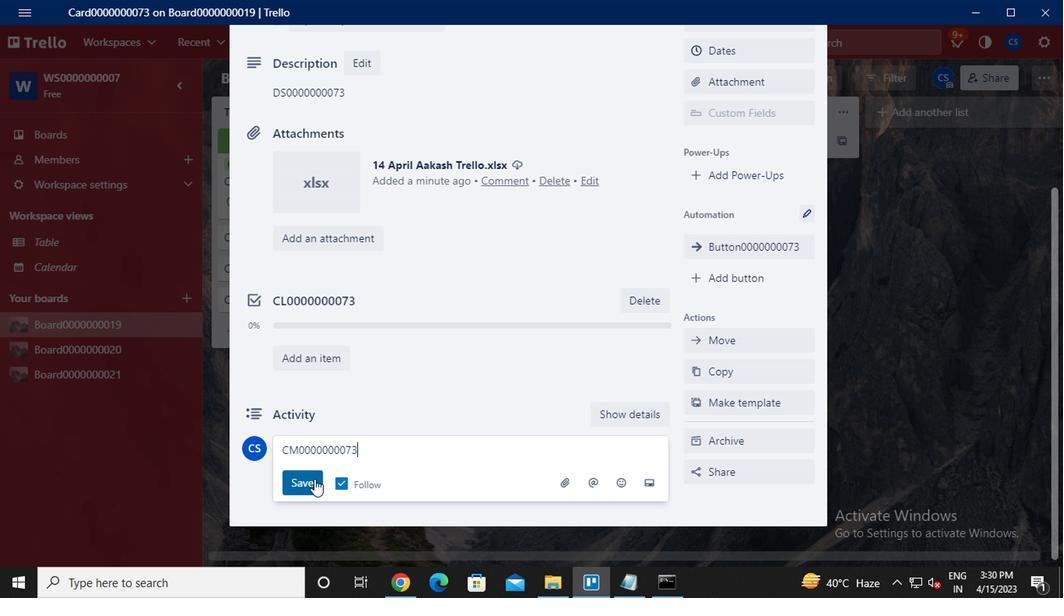 
Action: Mouse moved to (515, 377)
Screenshot: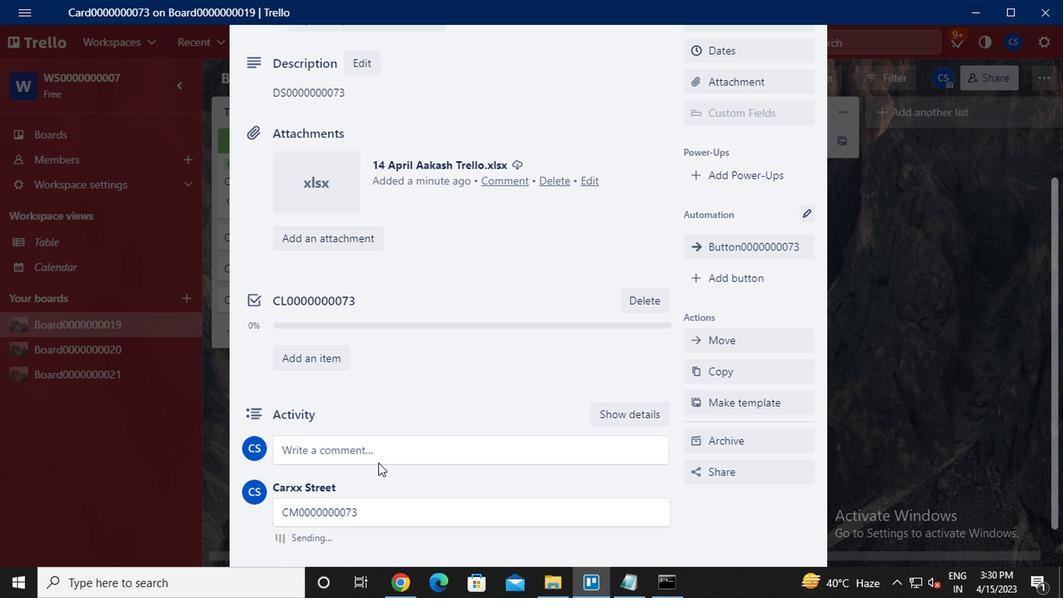 
